 Task: Look for products in the category "Flatbreads" from Primal Bakery only.
Action: Mouse moved to (17, 76)
Screenshot: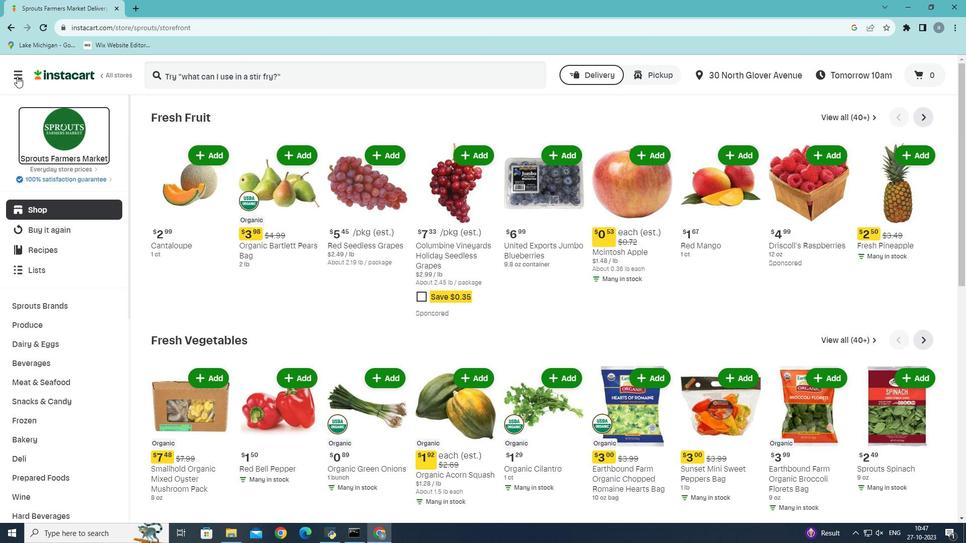 
Action: Mouse pressed left at (17, 76)
Screenshot: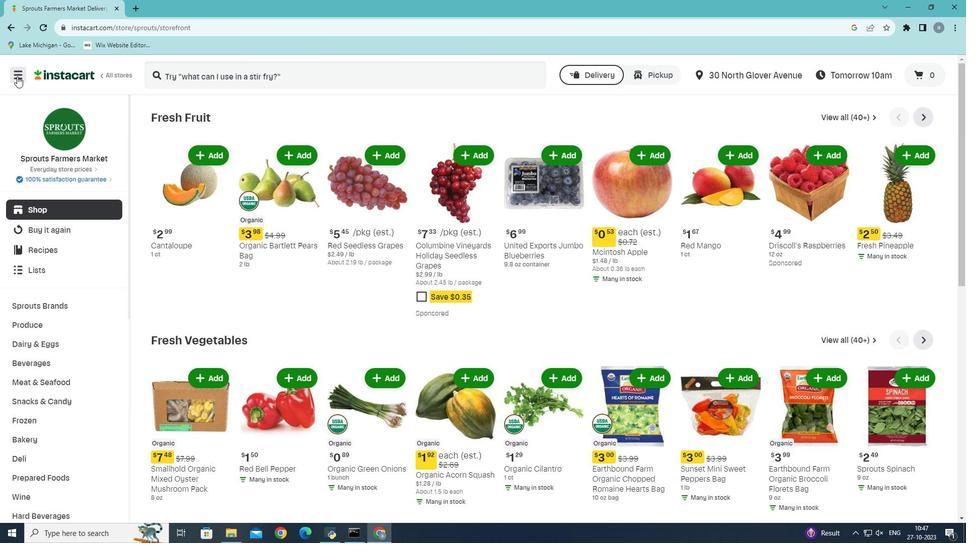 
Action: Mouse moved to (39, 292)
Screenshot: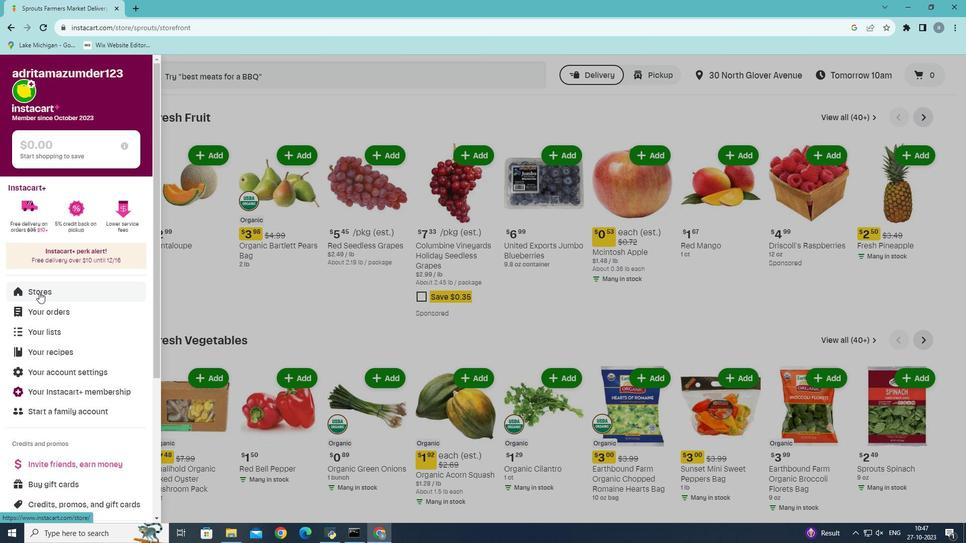 
Action: Mouse pressed left at (39, 292)
Screenshot: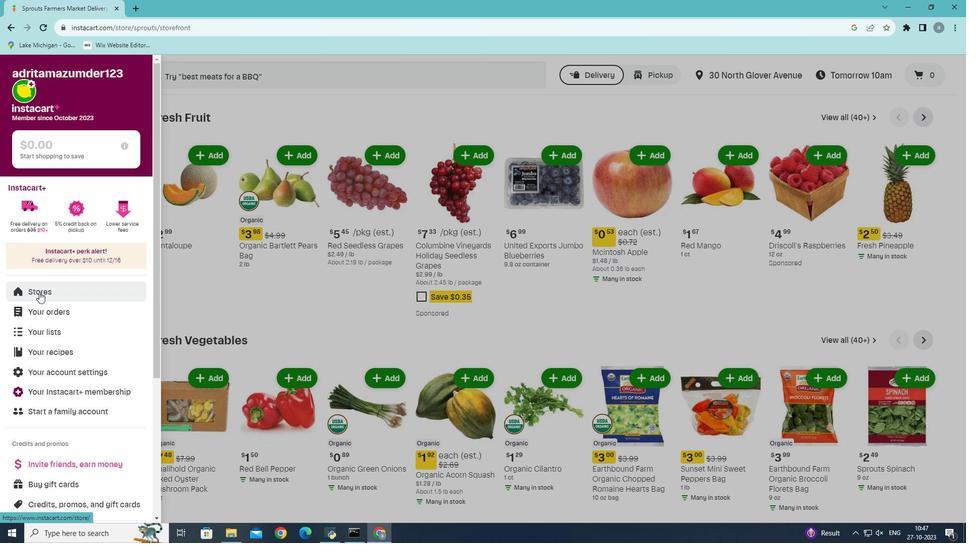 
Action: Mouse moved to (229, 115)
Screenshot: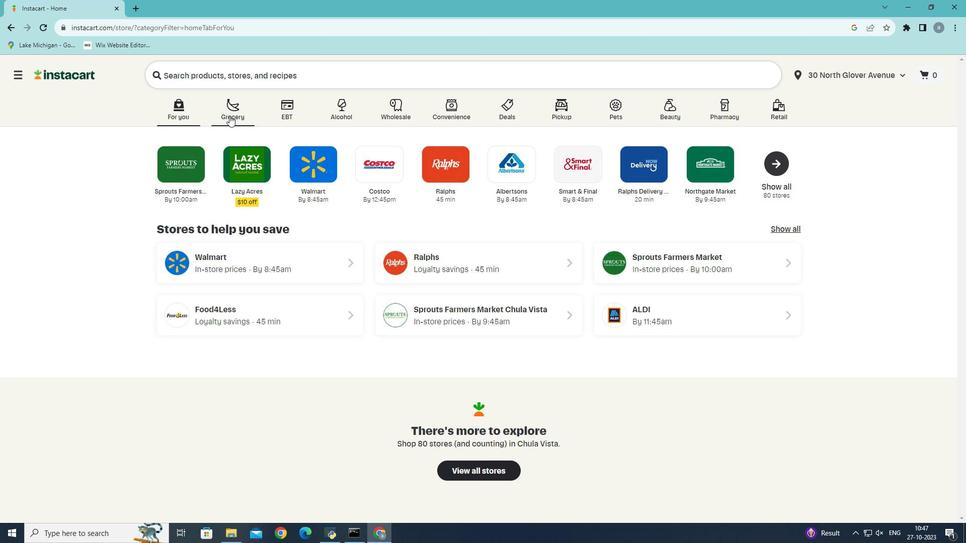 
Action: Mouse pressed left at (229, 115)
Screenshot: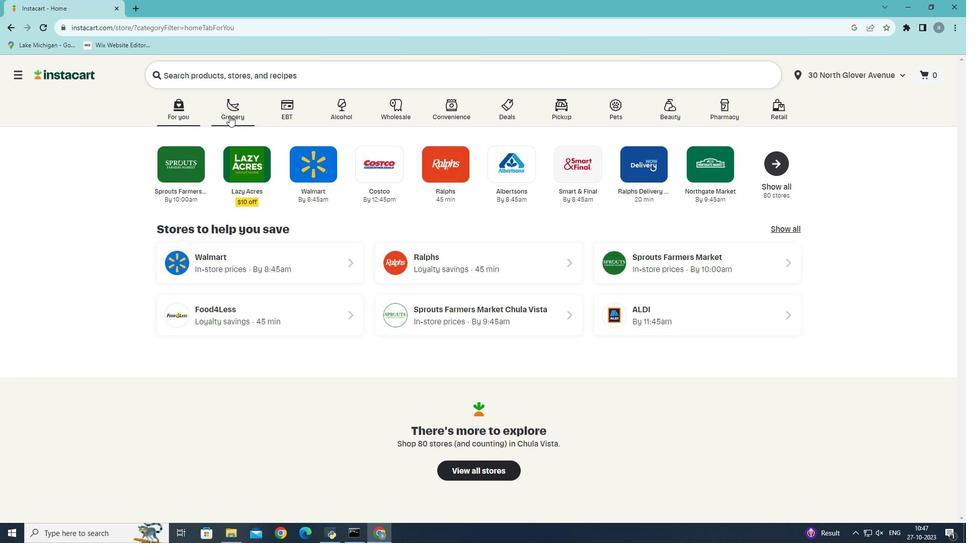 
Action: Mouse moved to (228, 302)
Screenshot: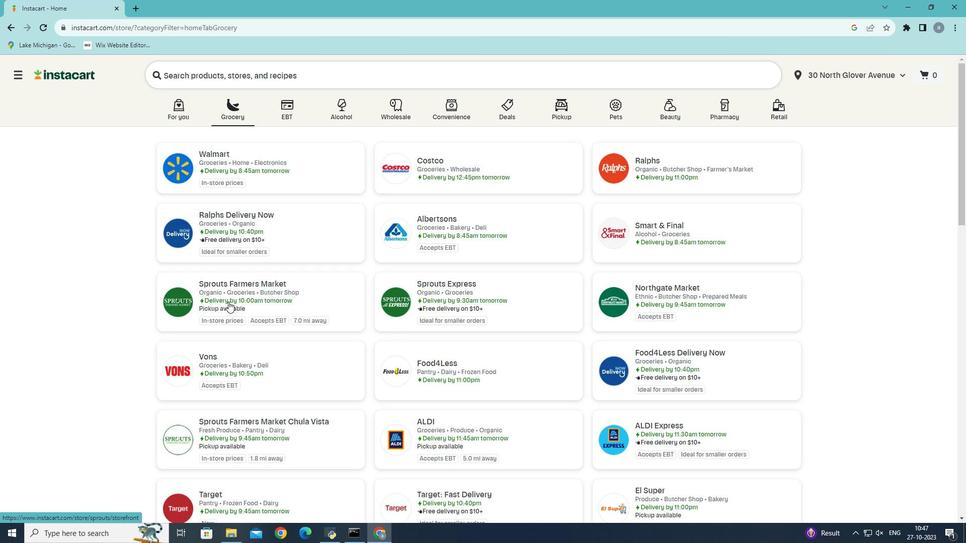 
Action: Mouse pressed left at (228, 302)
Screenshot: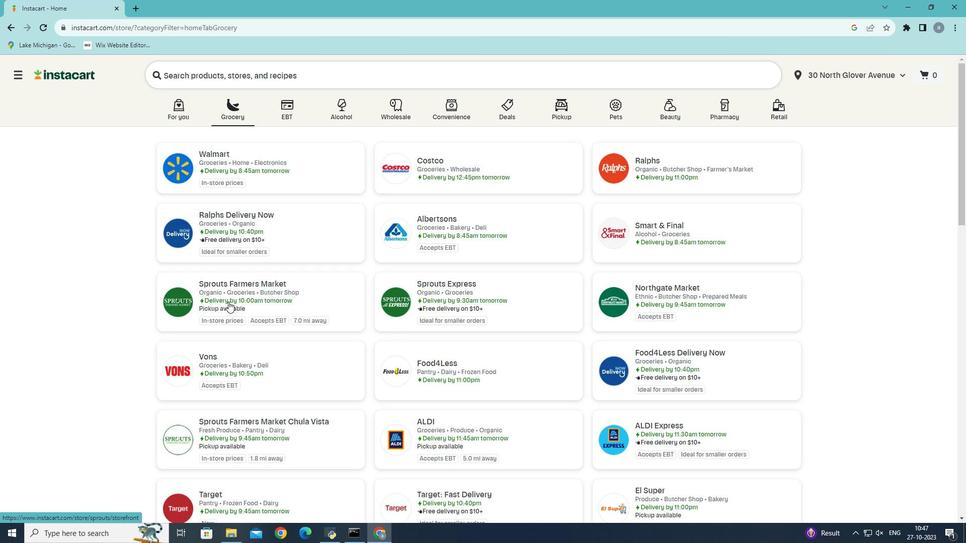
Action: Mouse moved to (35, 441)
Screenshot: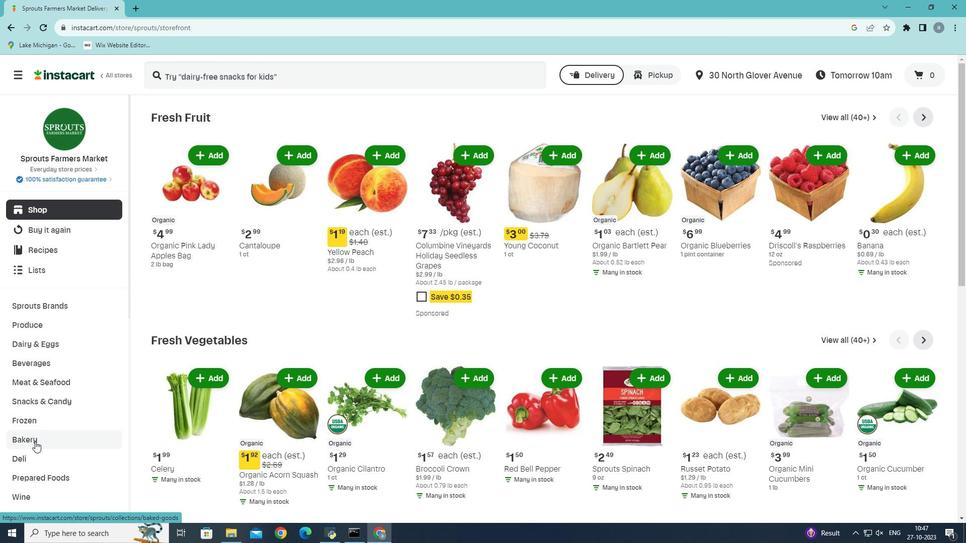 
Action: Mouse pressed left at (35, 441)
Screenshot: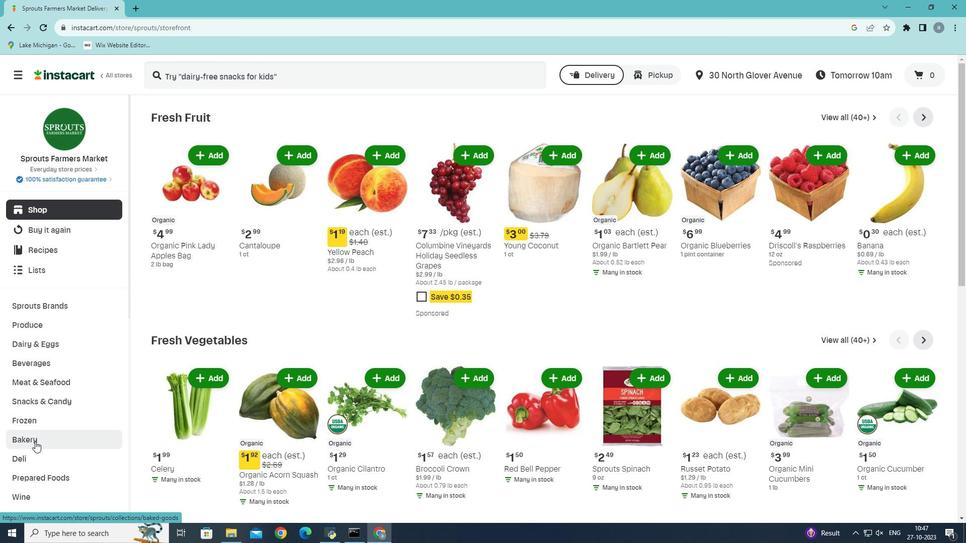 
Action: Mouse moved to (97, 436)
Screenshot: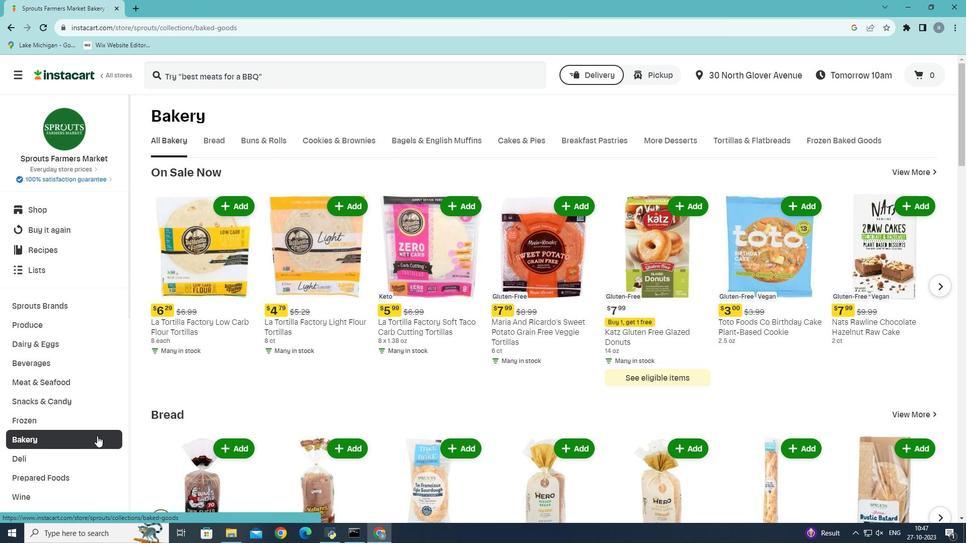 
Action: Mouse pressed left at (97, 436)
Screenshot: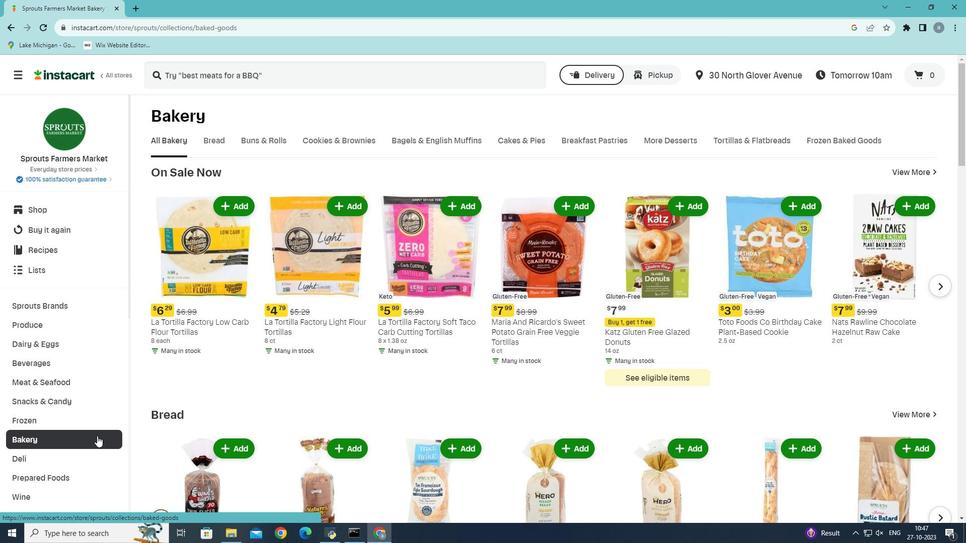 
Action: Mouse moved to (761, 137)
Screenshot: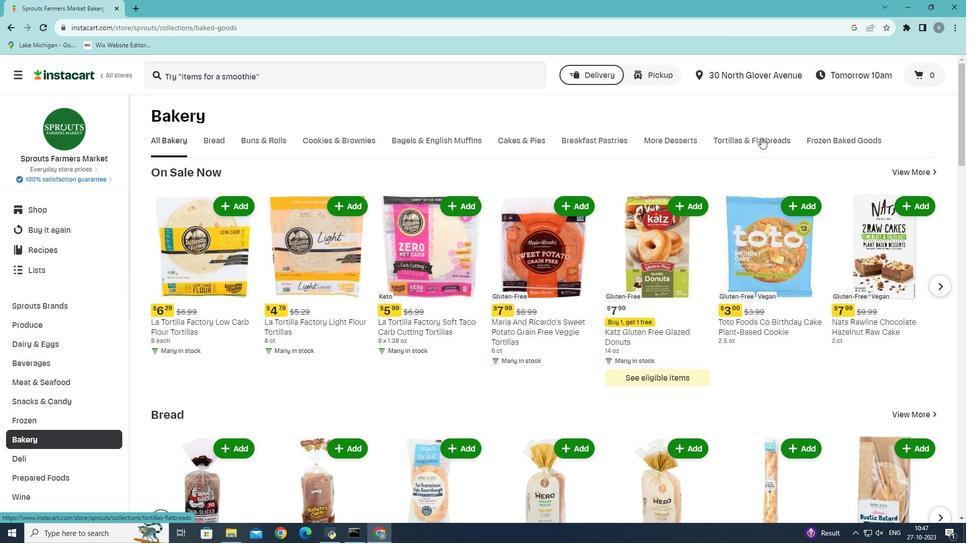 
Action: Mouse pressed left at (761, 137)
Screenshot: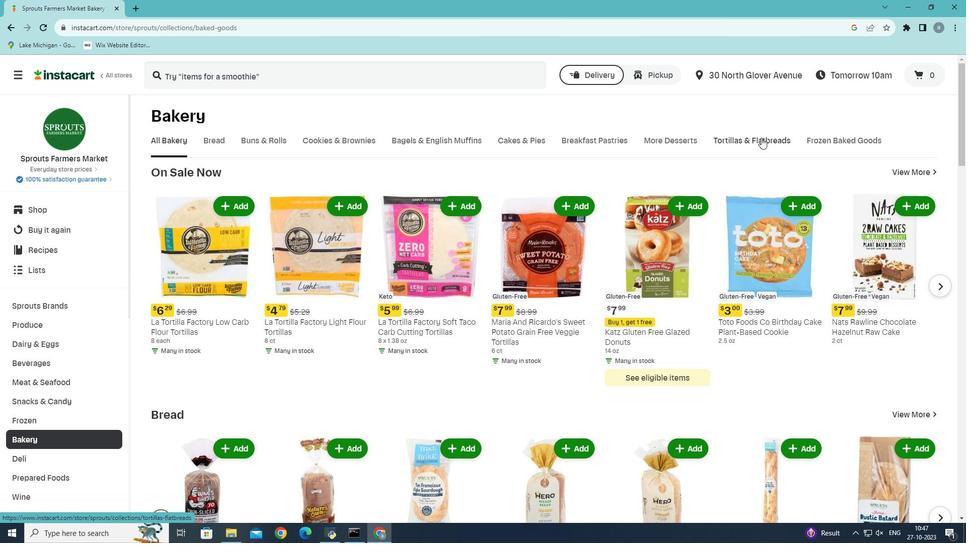 
Action: Mouse moved to (289, 193)
Screenshot: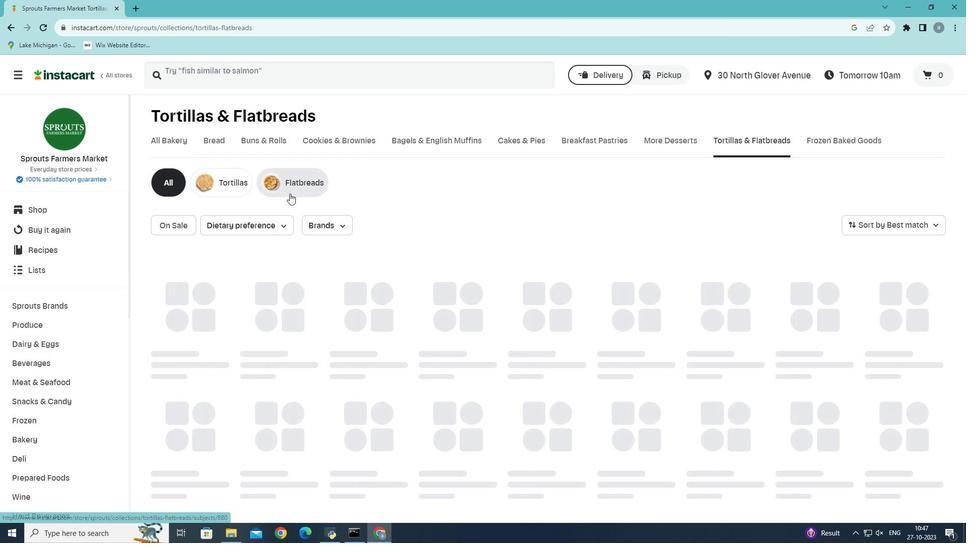 
Action: Mouse pressed left at (289, 193)
Screenshot: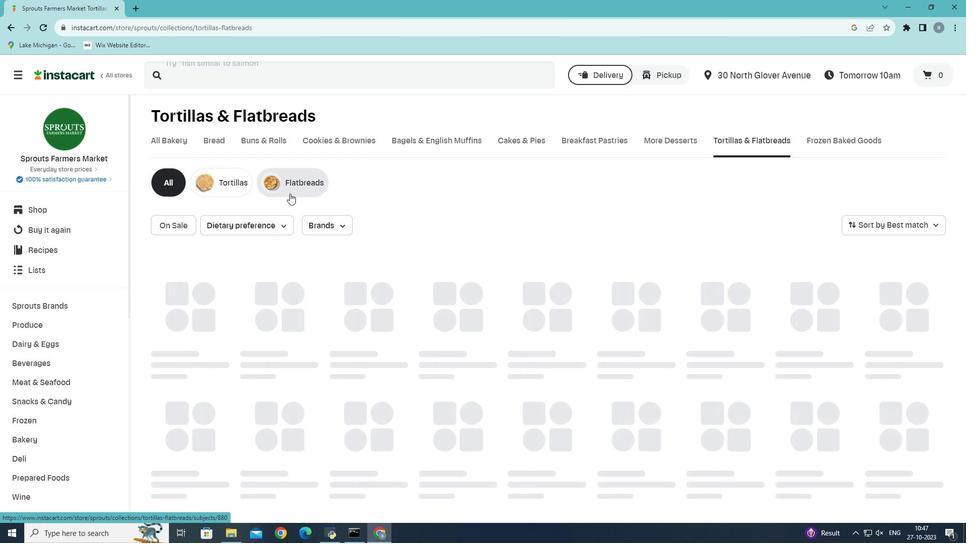 
Action: Mouse moved to (339, 226)
Screenshot: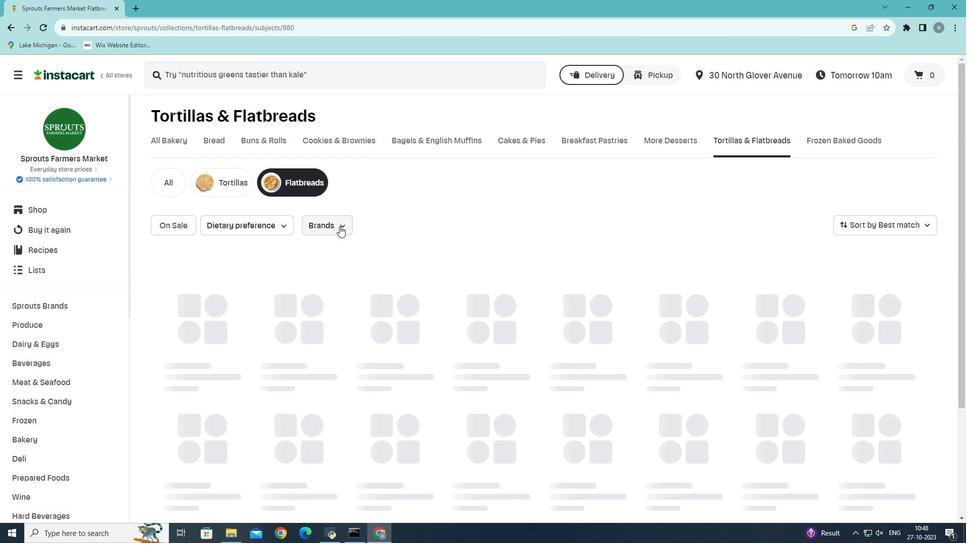 
Action: Mouse pressed left at (339, 226)
Screenshot: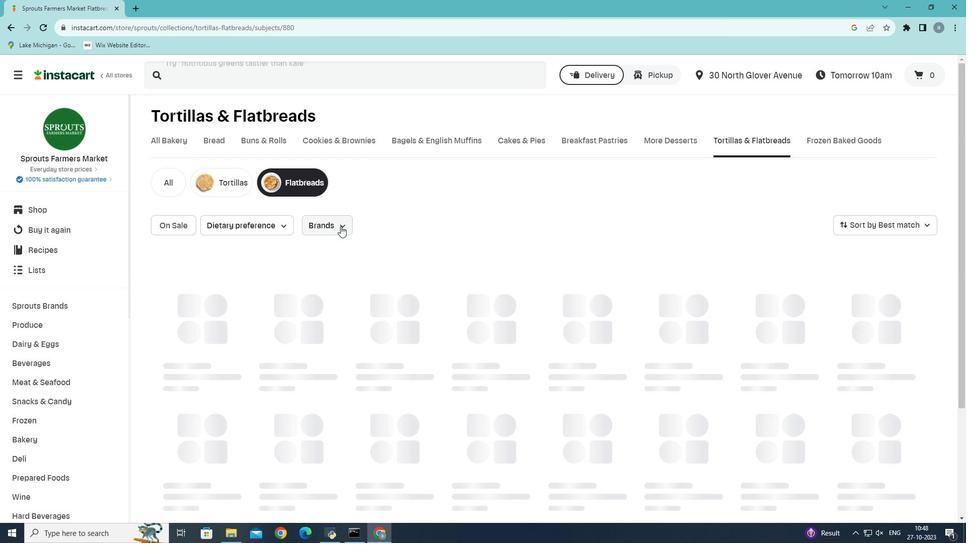 
Action: Mouse moved to (338, 235)
Screenshot: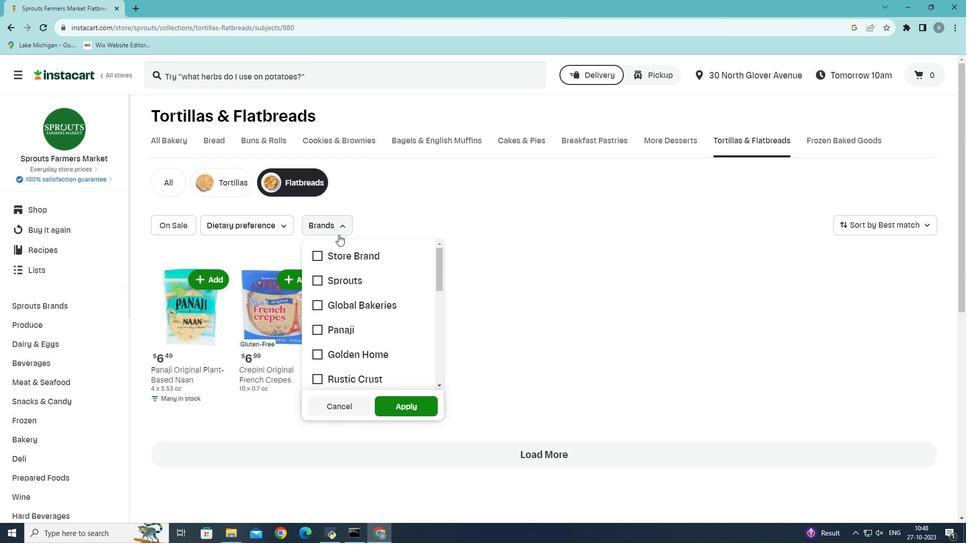
Action: Mouse scrolled (338, 234) with delta (0, 0)
Screenshot: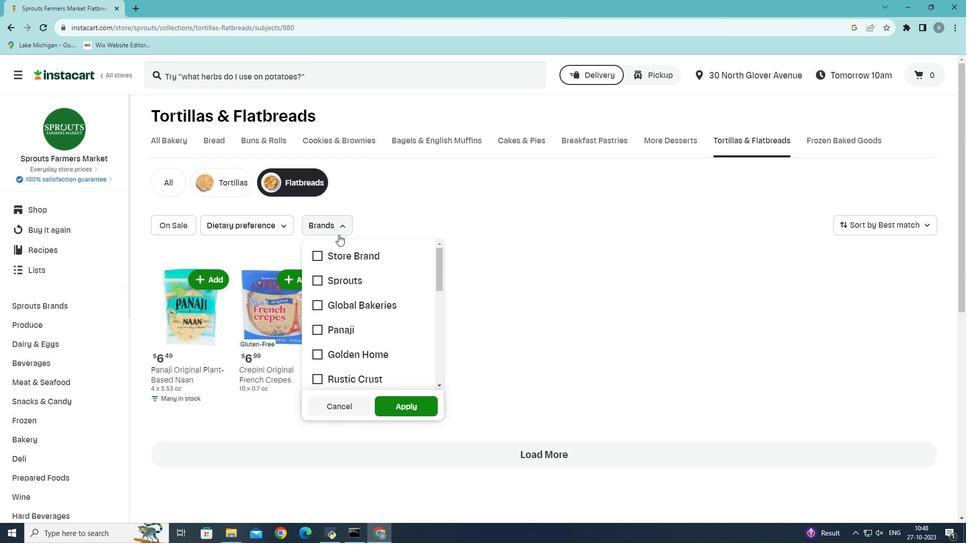 
Action: Mouse scrolled (338, 234) with delta (0, 0)
Screenshot: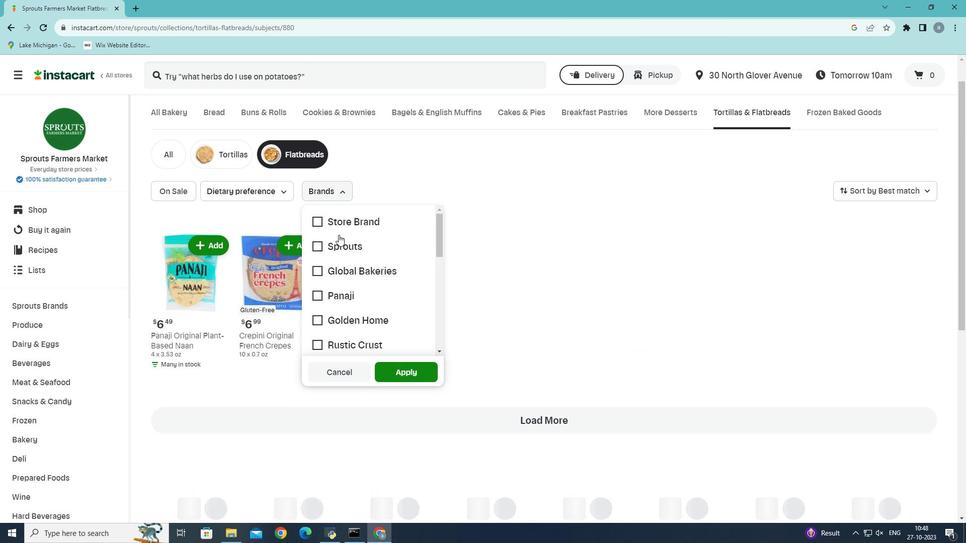 
Action: Mouse scrolled (338, 235) with delta (0, 0)
Screenshot: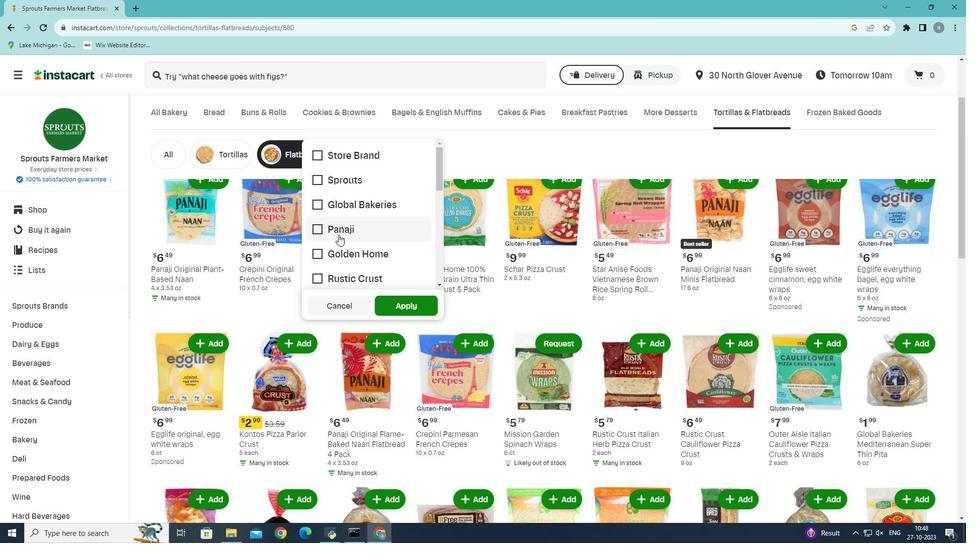 
Action: Mouse scrolled (338, 235) with delta (0, 0)
Screenshot: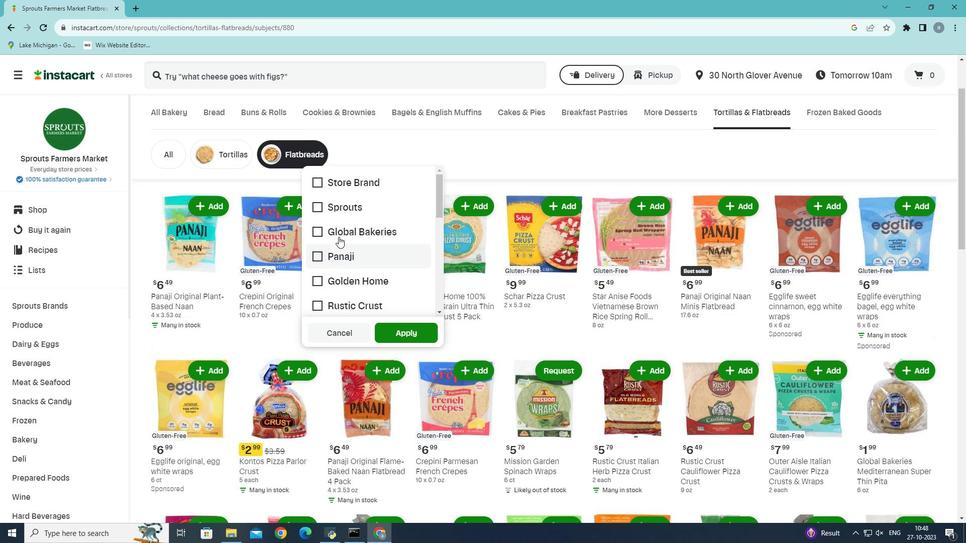 
Action: Mouse moved to (422, 353)
Screenshot: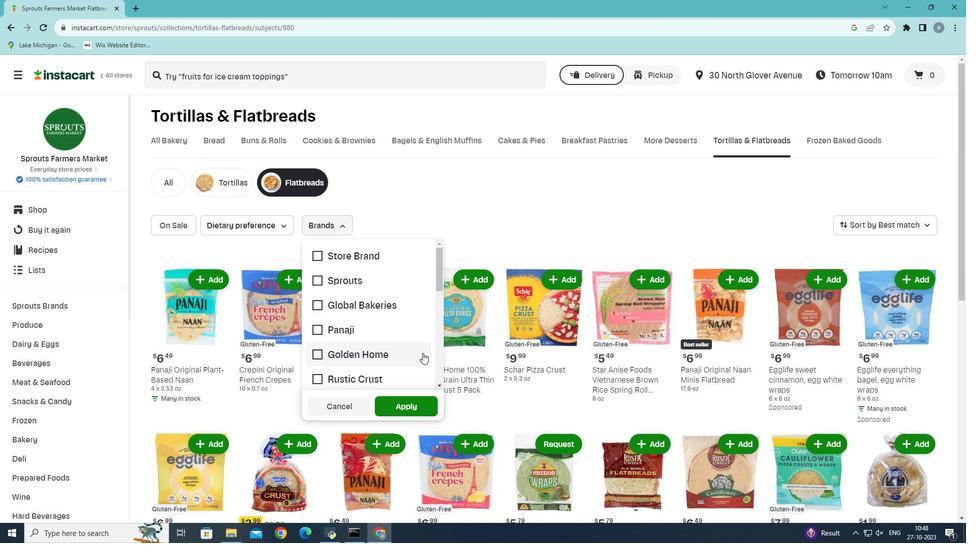 
Action: Mouse scrolled (422, 352) with delta (0, 0)
Screenshot: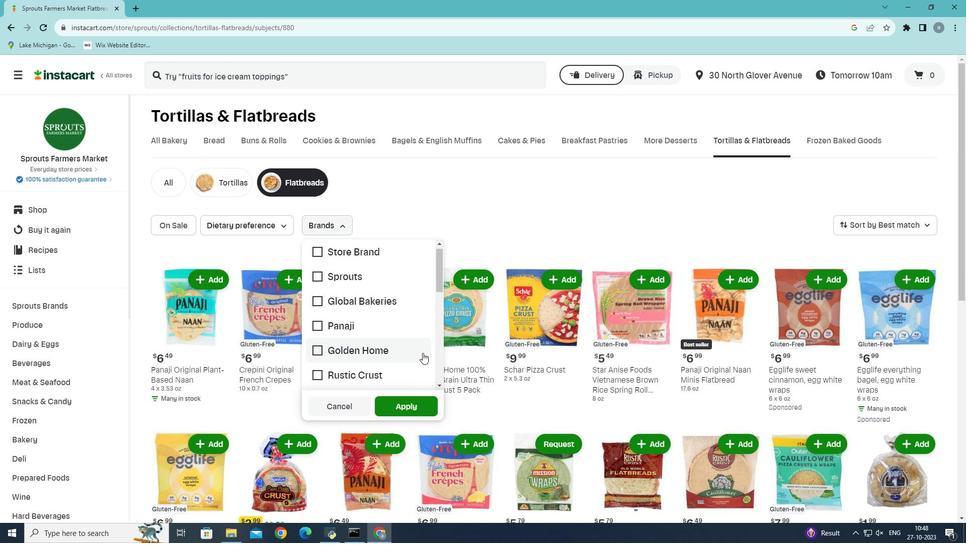 
Action: Mouse scrolled (422, 352) with delta (0, 0)
Screenshot: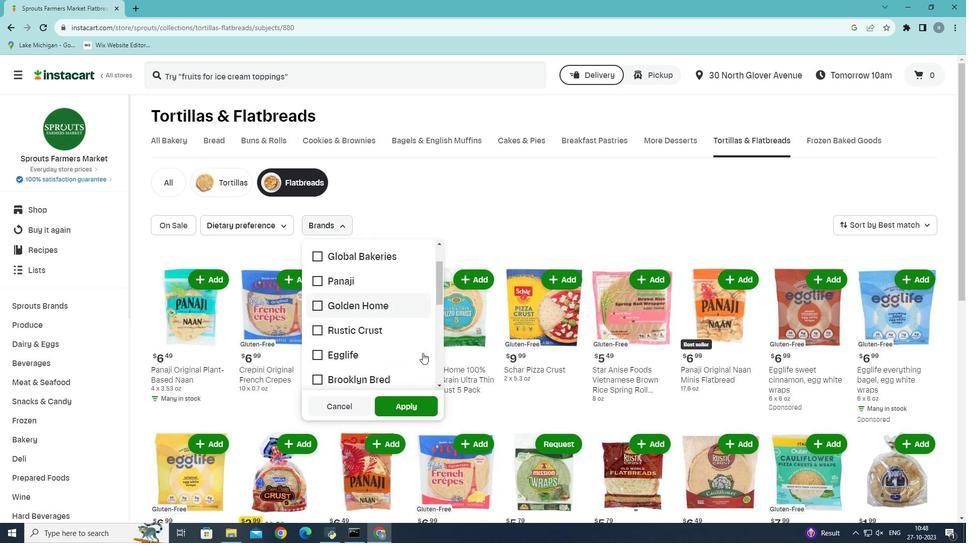 
Action: Mouse moved to (422, 349)
Screenshot: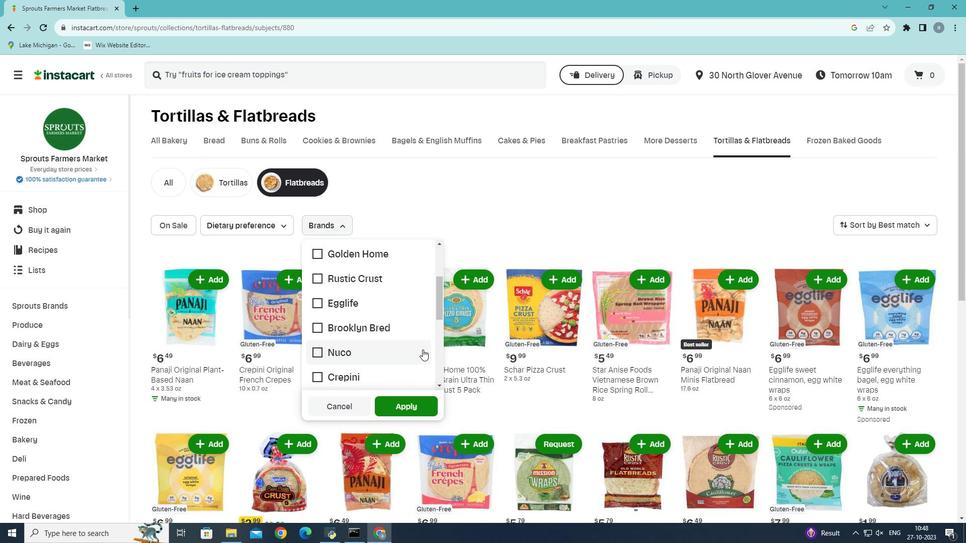 
Action: Mouse scrolled (422, 349) with delta (0, 0)
Screenshot: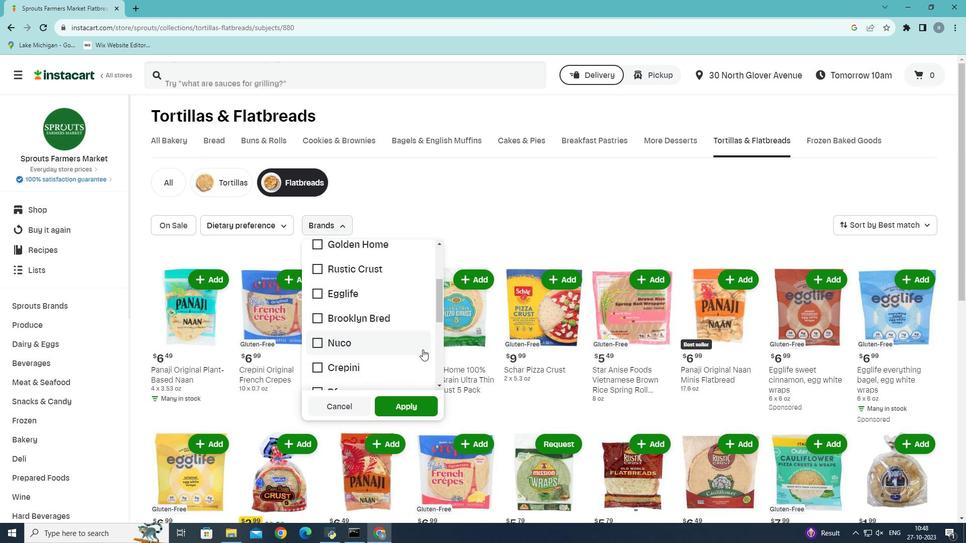 
Action: Mouse scrolled (422, 349) with delta (0, 0)
Screenshot: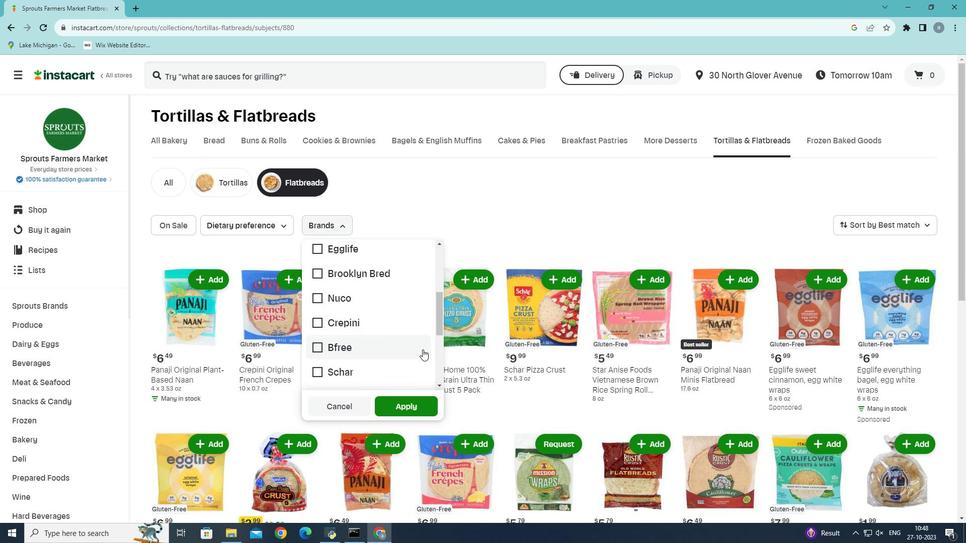 
Action: Mouse moved to (422, 348)
Screenshot: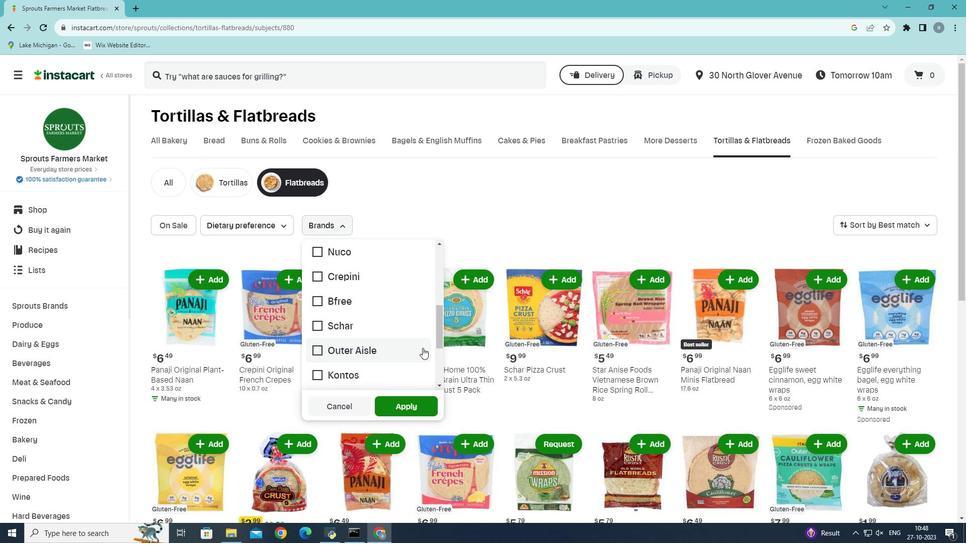 
Action: Mouse scrolled (422, 347) with delta (0, 0)
Screenshot: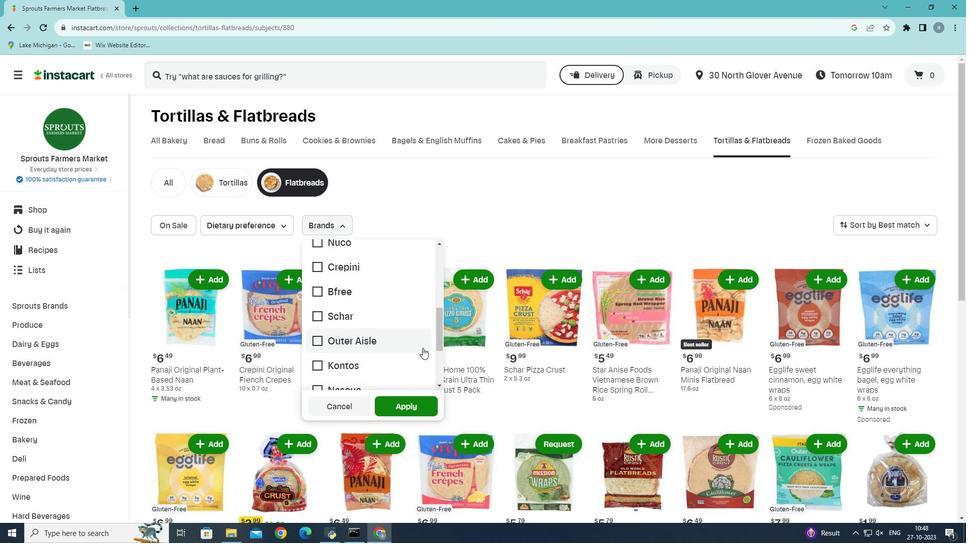 
Action: Mouse scrolled (422, 347) with delta (0, 0)
Screenshot: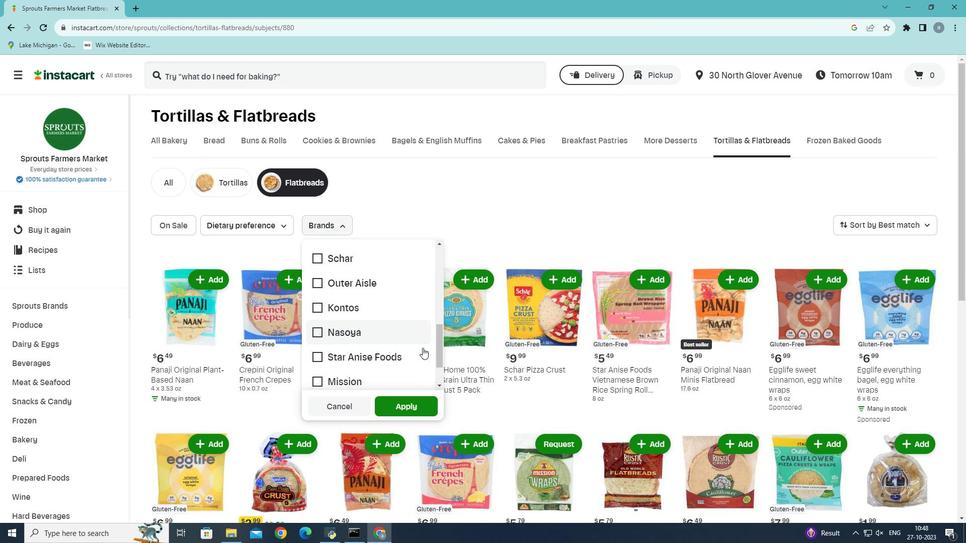 
Action: Mouse scrolled (422, 347) with delta (0, 0)
Screenshot: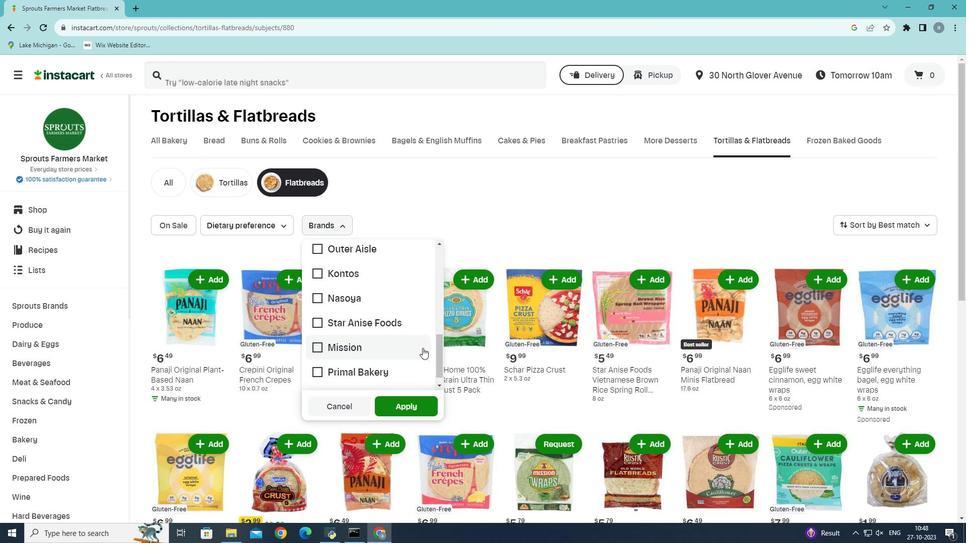 
Action: Mouse moved to (340, 355)
Screenshot: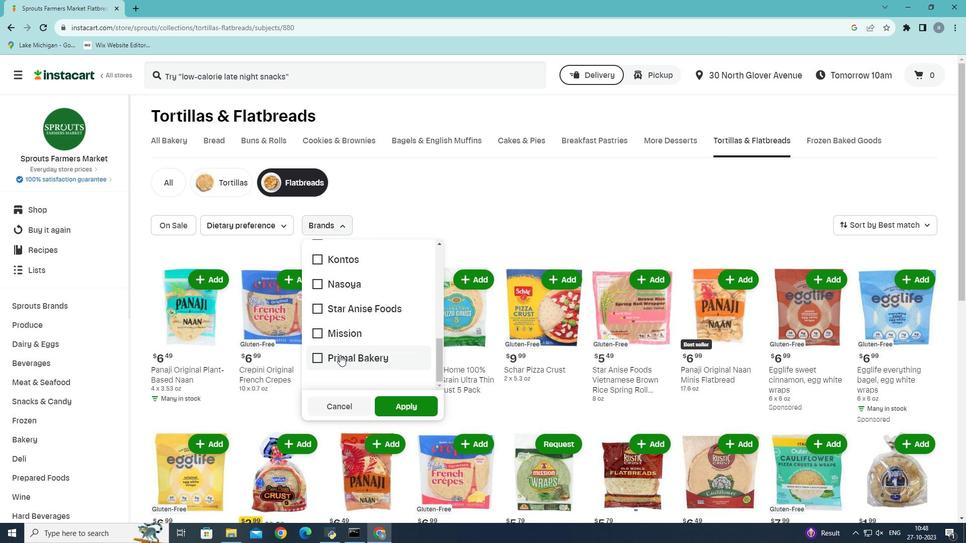 
Action: Mouse pressed left at (340, 355)
Screenshot: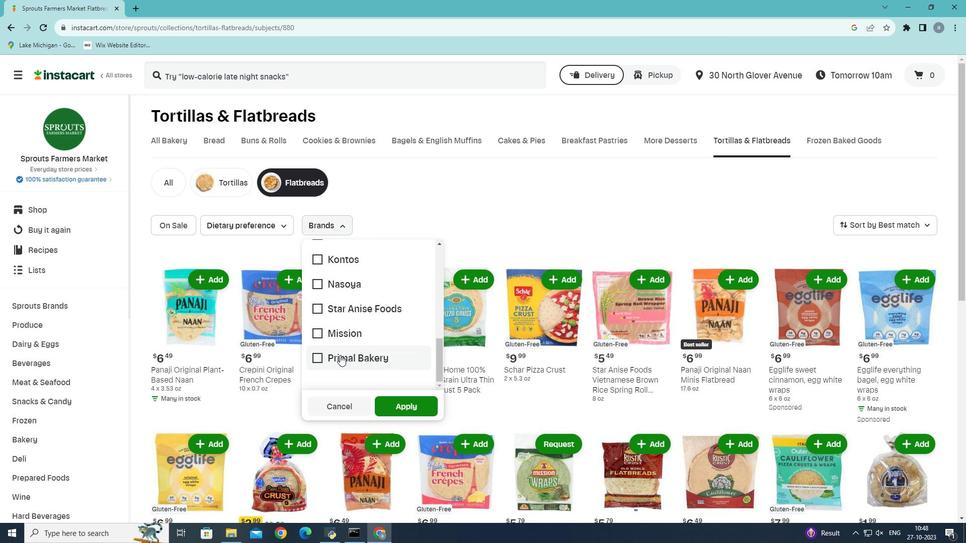 
Action: Mouse moved to (417, 406)
Screenshot: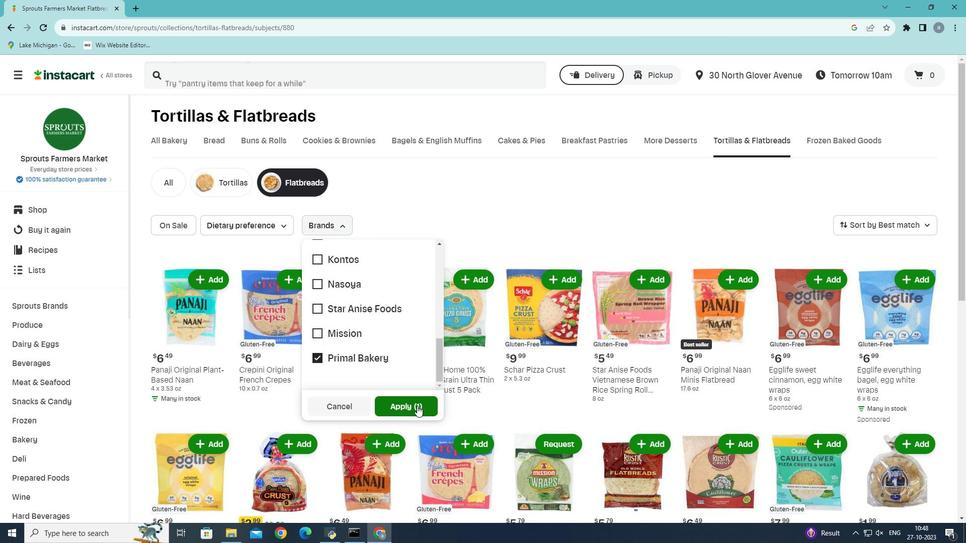 
Action: Mouse pressed left at (417, 406)
Screenshot: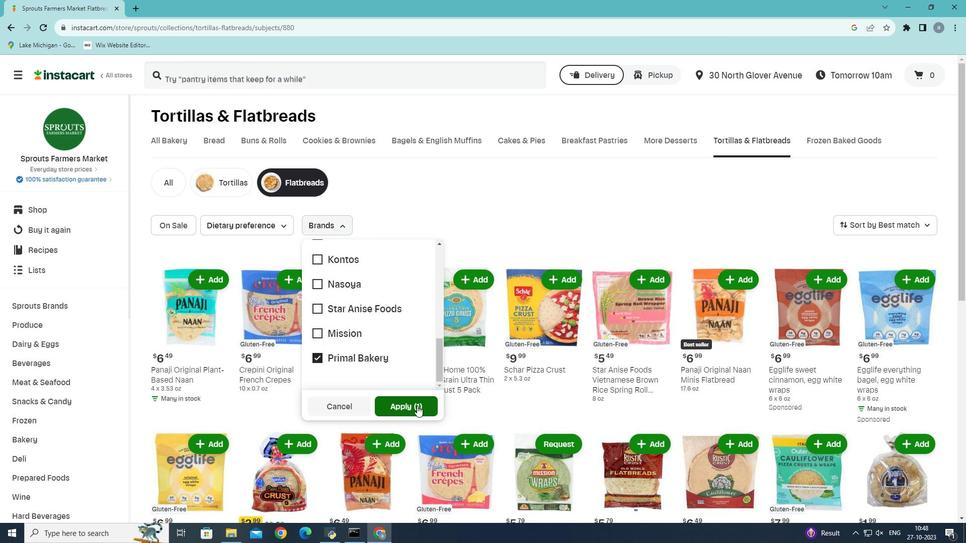 
Action: Mouse moved to (434, 363)
Screenshot: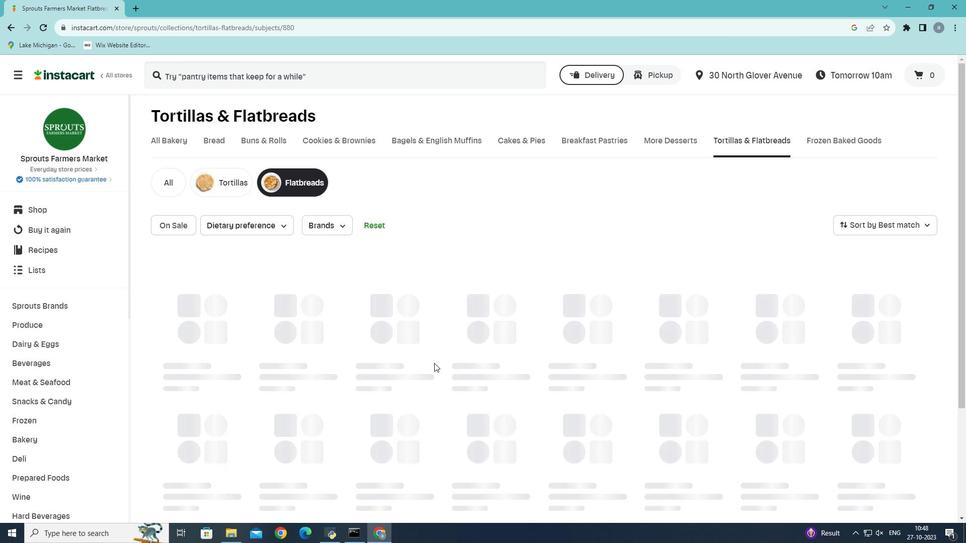 
